 Task: In the  document Homelessness.odtMake this file  'available offline' Check 'Vision History' View the  non- printing characters
Action: Mouse moved to (240, 349)
Screenshot: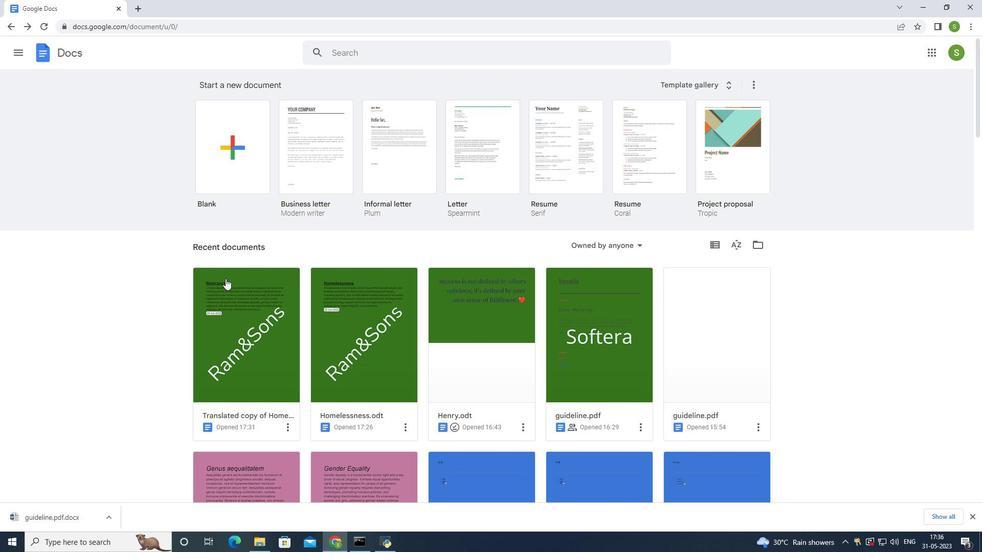 
Action: Mouse pressed left at (240, 349)
Screenshot: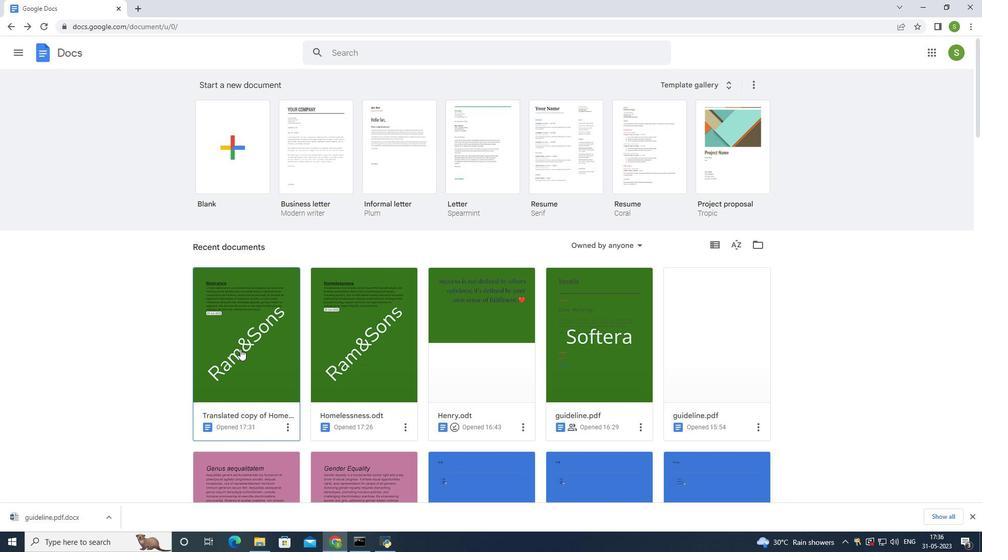 
Action: Mouse moved to (104, 58)
Screenshot: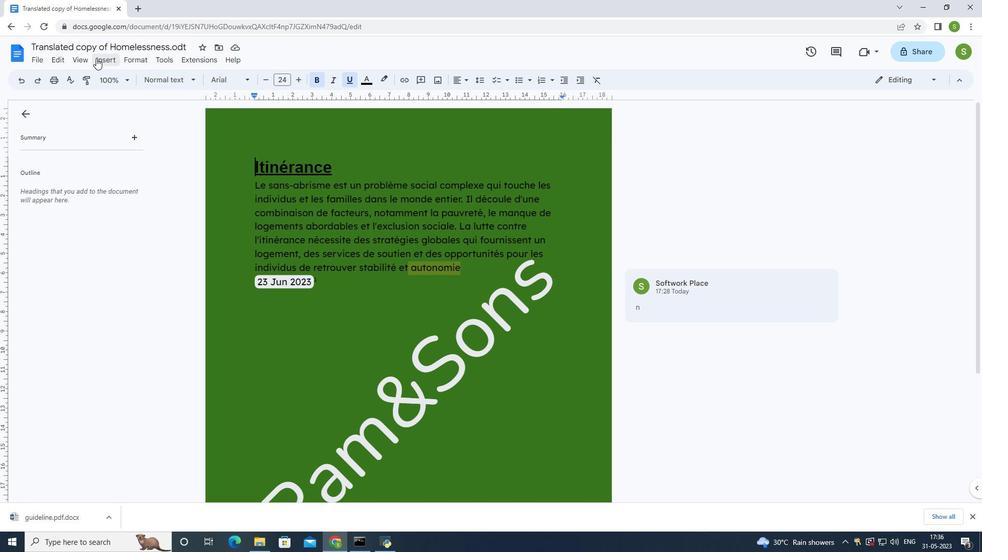 
Action: Mouse pressed left at (104, 58)
Screenshot: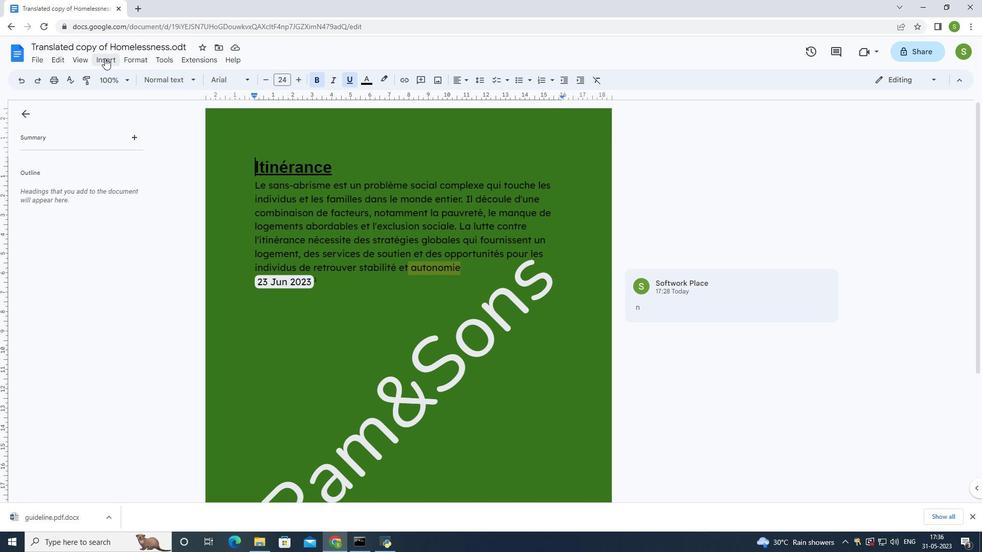 
Action: Mouse moved to (366, 373)
Screenshot: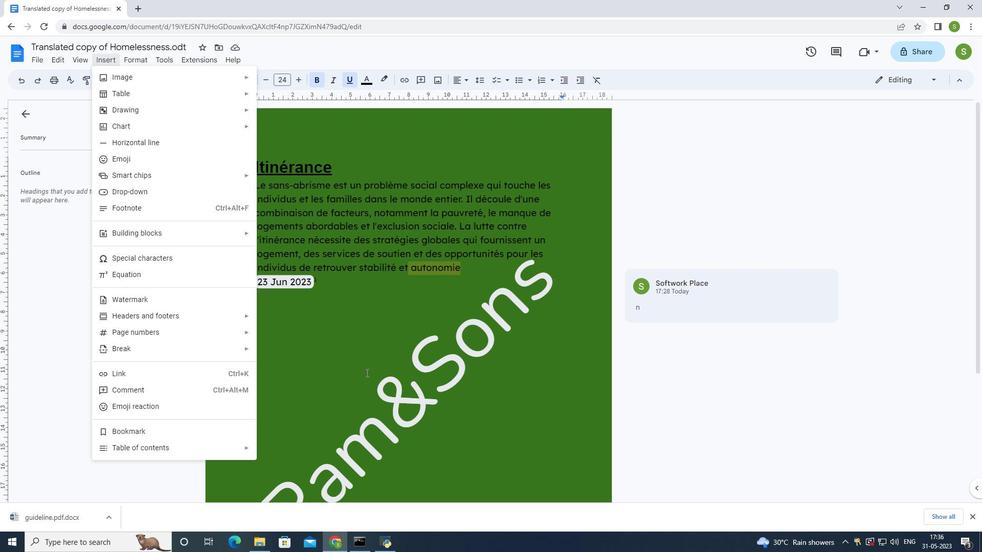 
Action: Mouse pressed left at (366, 373)
Screenshot: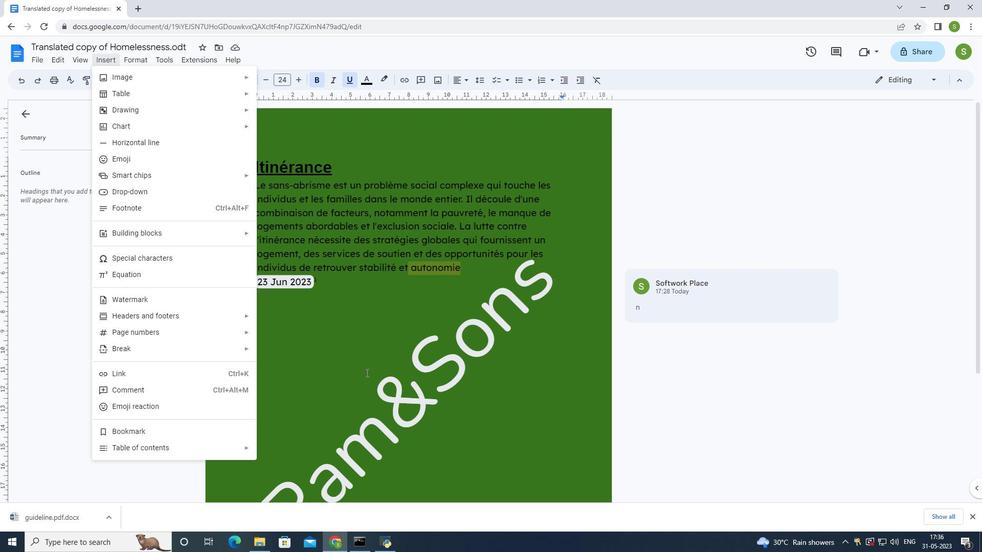 
Action: Mouse moved to (38, 63)
Screenshot: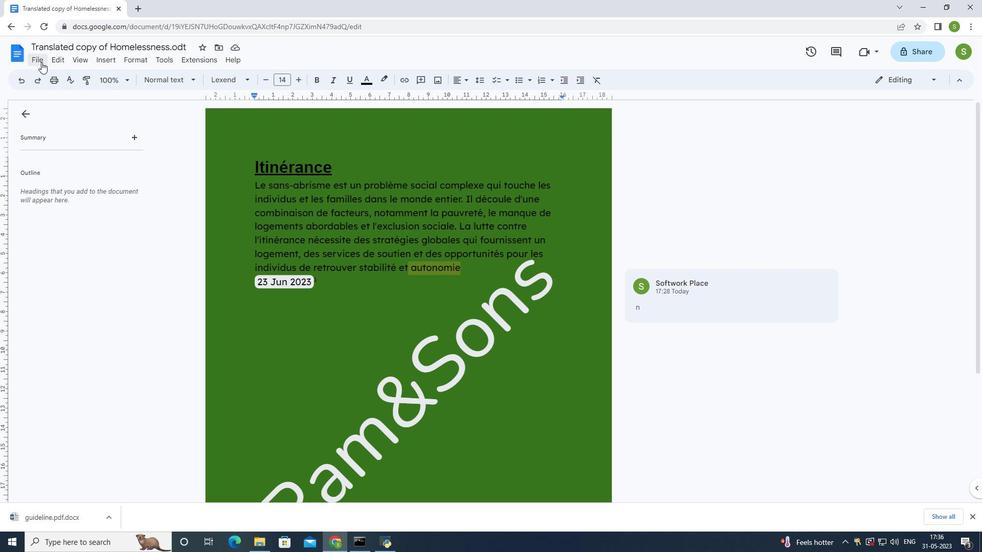 
Action: Mouse pressed left at (38, 63)
Screenshot: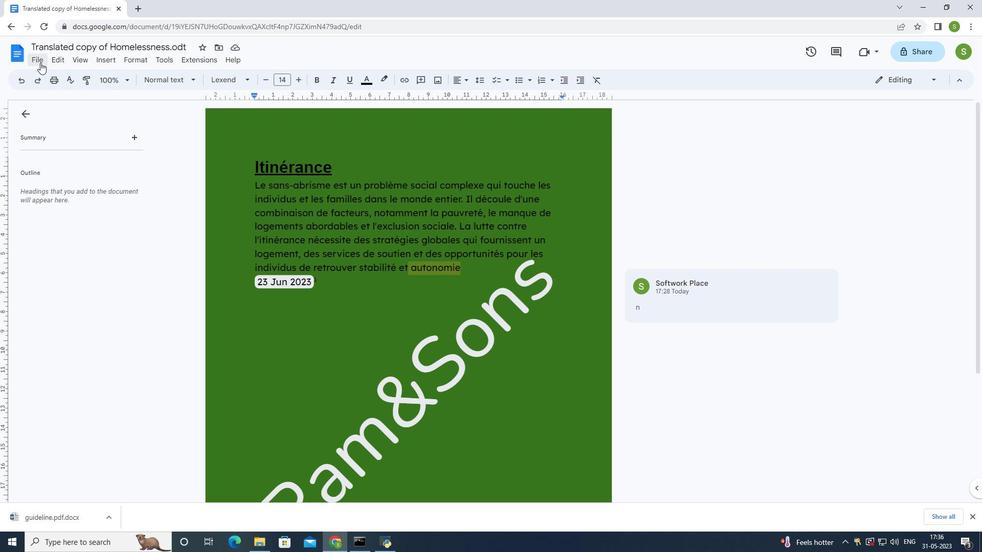 
Action: Mouse moved to (80, 283)
Screenshot: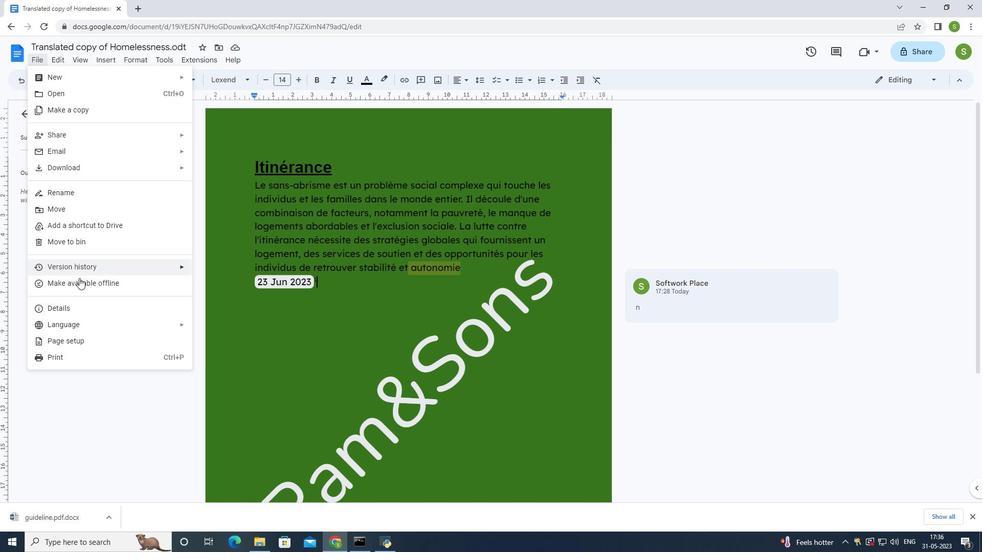 
Action: Mouse pressed left at (80, 283)
Screenshot: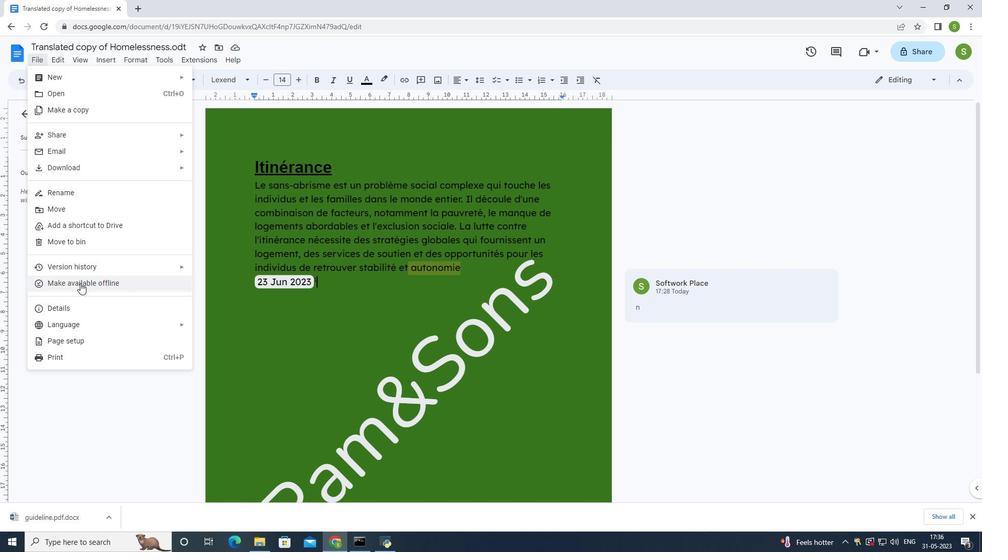 
Action: Mouse moved to (36, 60)
Screenshot: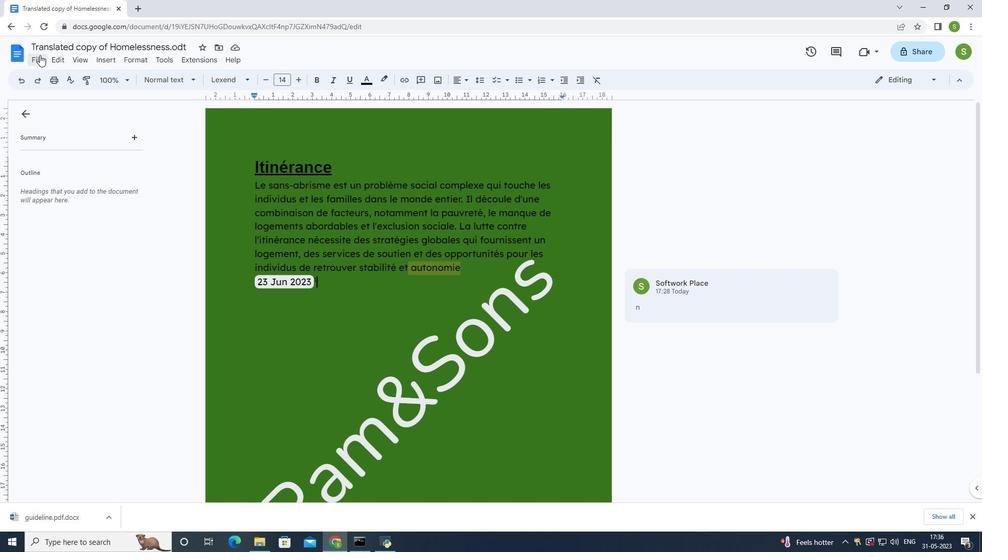 
Action: Mouse pressed left at (36, 60)
Screenshot: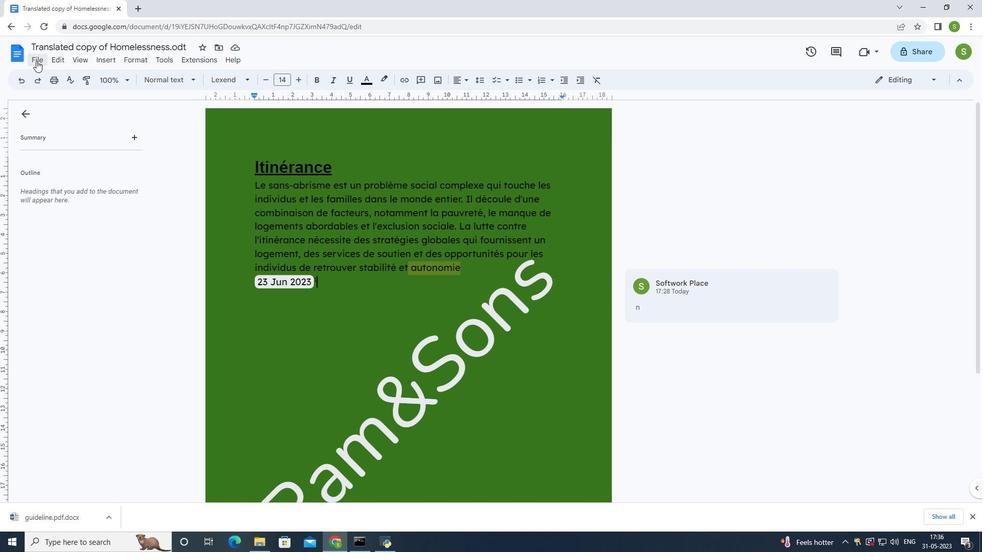 
Action: Mouse moved to (88, 269)
Screenshot: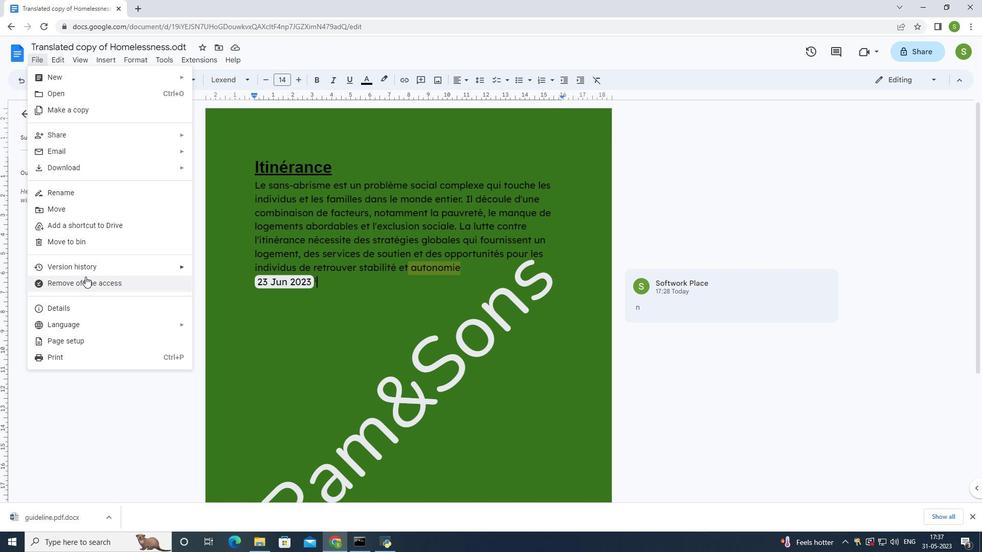 
Action: Mouse pressed left at (88, 269)
Screenshot: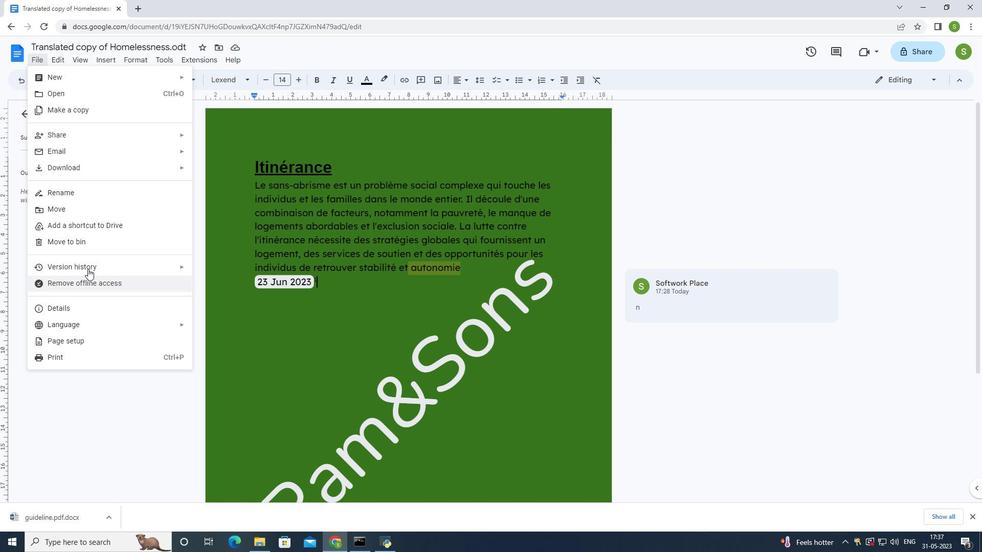 
Action: Mouse moved to (237, 265)
Screenshot: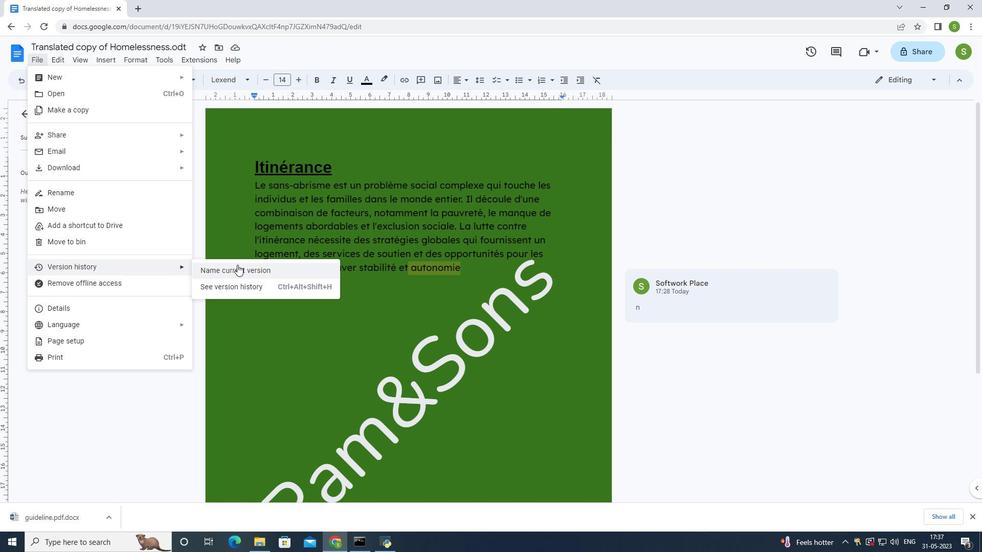 
Action: Mouse pressed left at (237, 265)
Screenshot: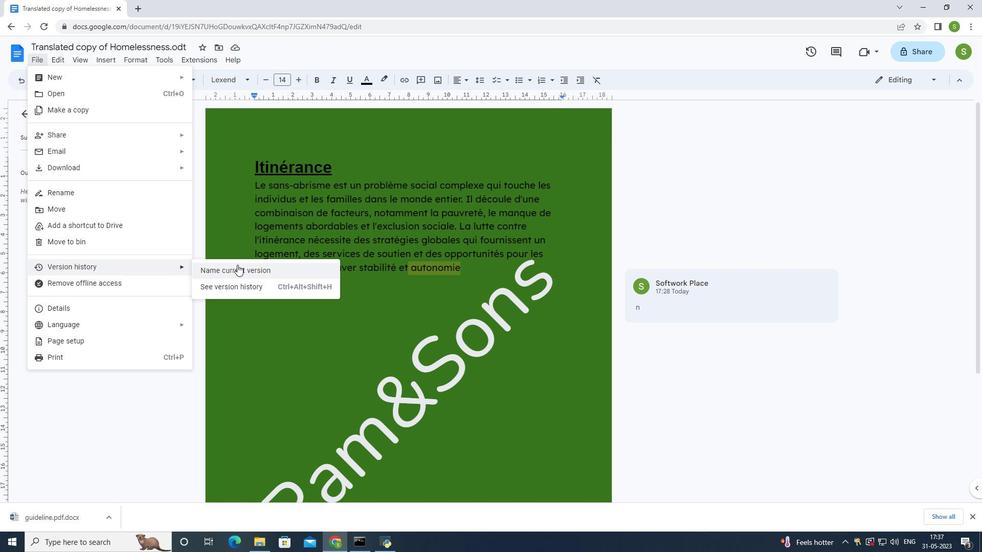 
Action: Mouse moved to (279, 246)
Screenshot: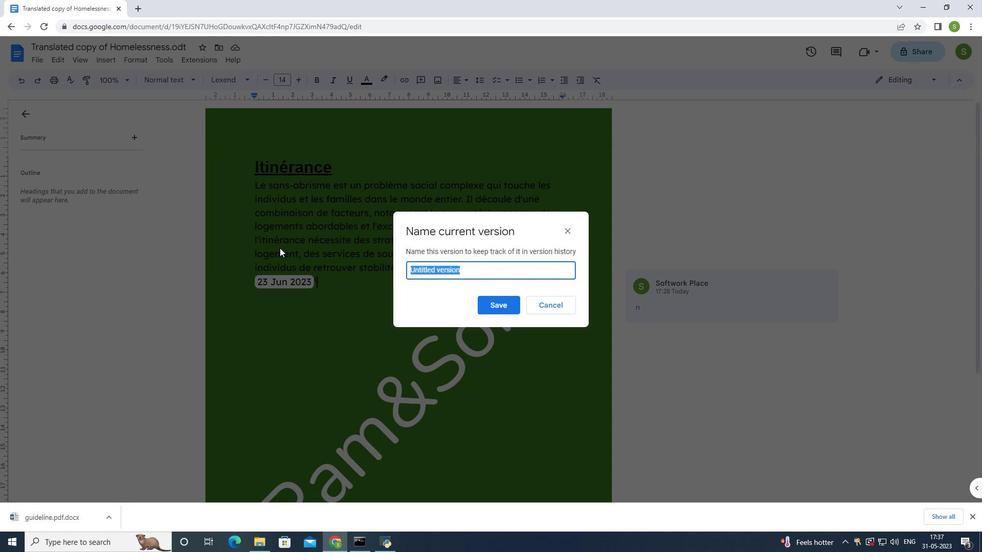 
Action: Key pressed b<Key.backspace>non-printing<Key.space>characters<Key.enter>
Screenshot: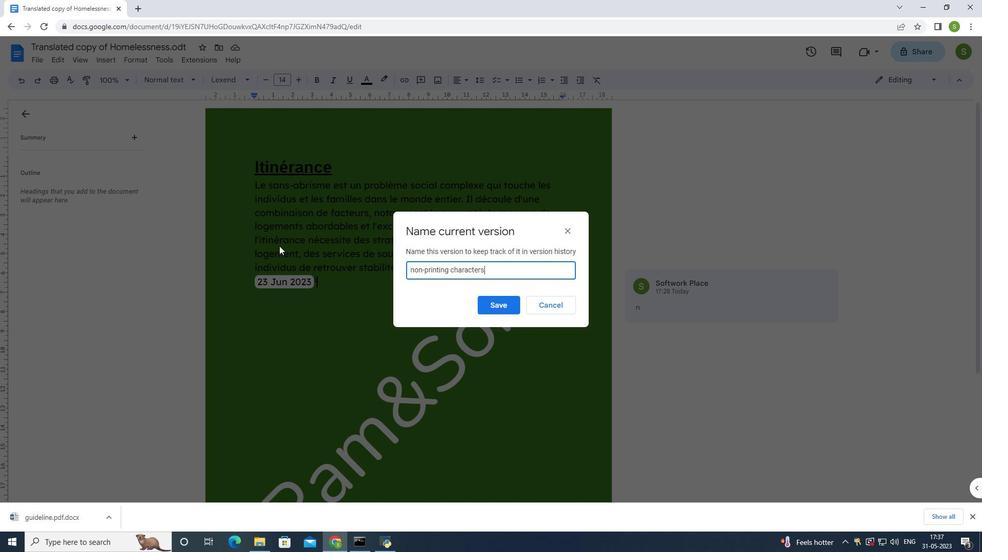 
Action: Mouse moved to (315, 274)
Screenshot: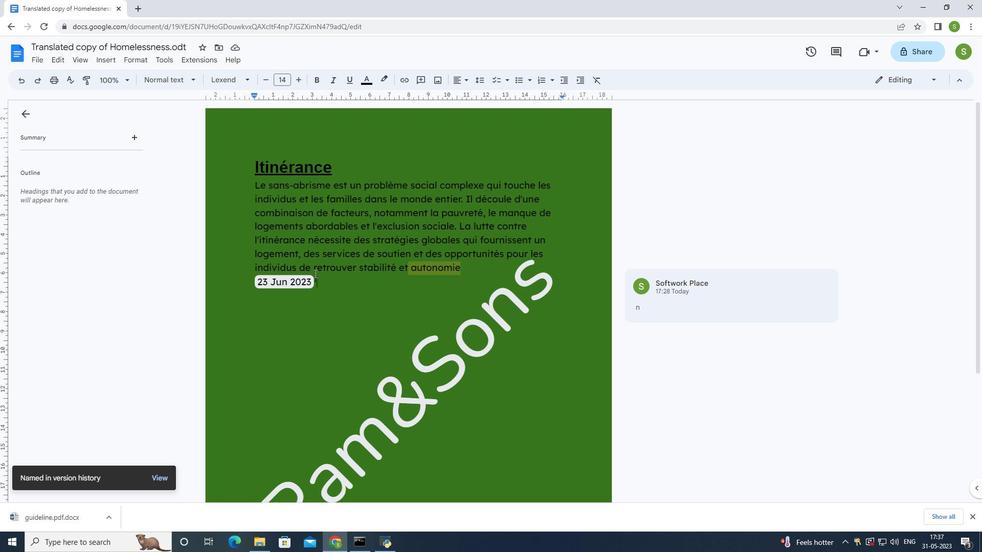 
